 Task: Create new Company, with domain: 'unc.edu' and type: 'Other'. Add new contact for this company, with mail Id: 'Arnav34Watson@unc.edu', First Name: Arnav, Last name:  Watson, Job Title: 'Chief Information Officer', Phone Number: '(408) 555-8907'. Change life cycle stage to  Lead and lead status to  Open. Logged in from softage.5@softage.net
Action: Mouse moved to (80, 48)
Screenshot: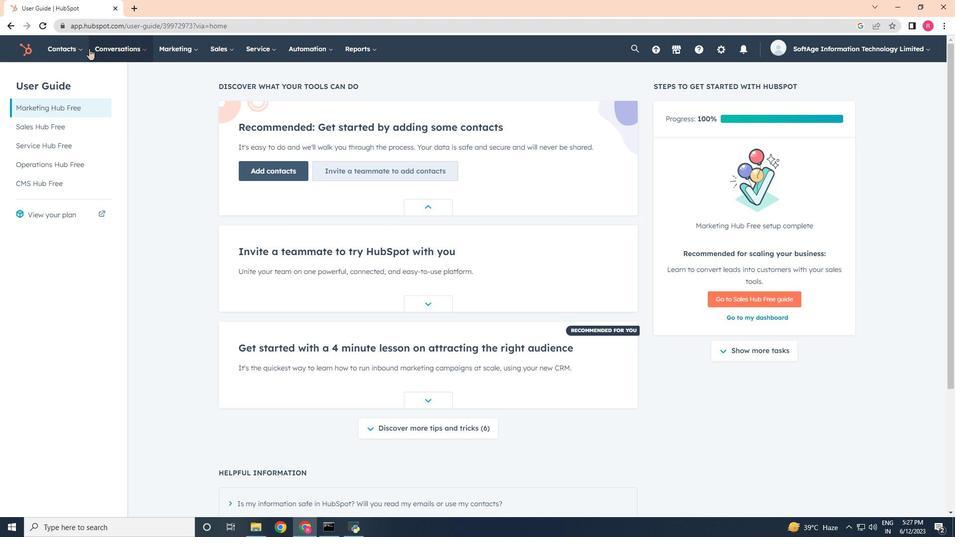 
Action: Mouse pressed left at (80, 48)
Screenshot: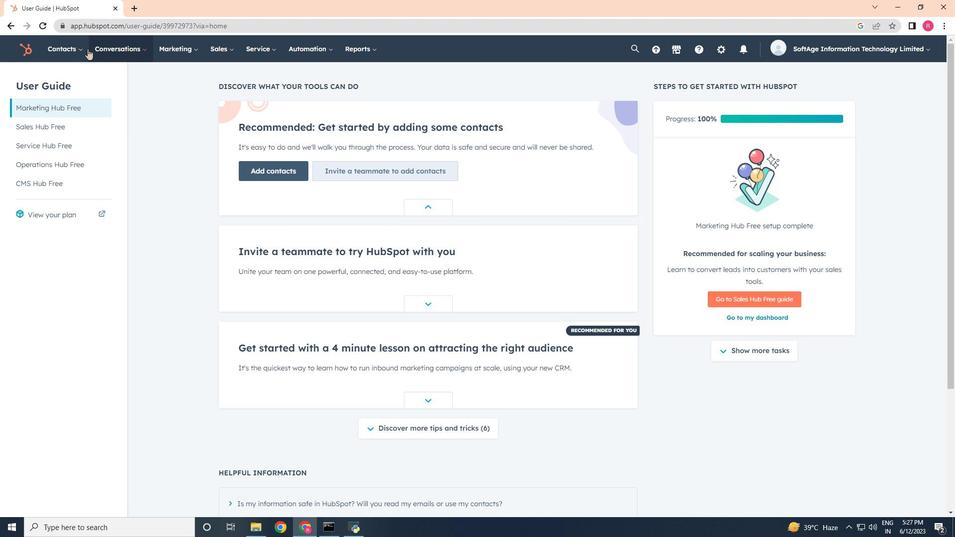
Action: Mouse moved to (76, 97)
Screenshot: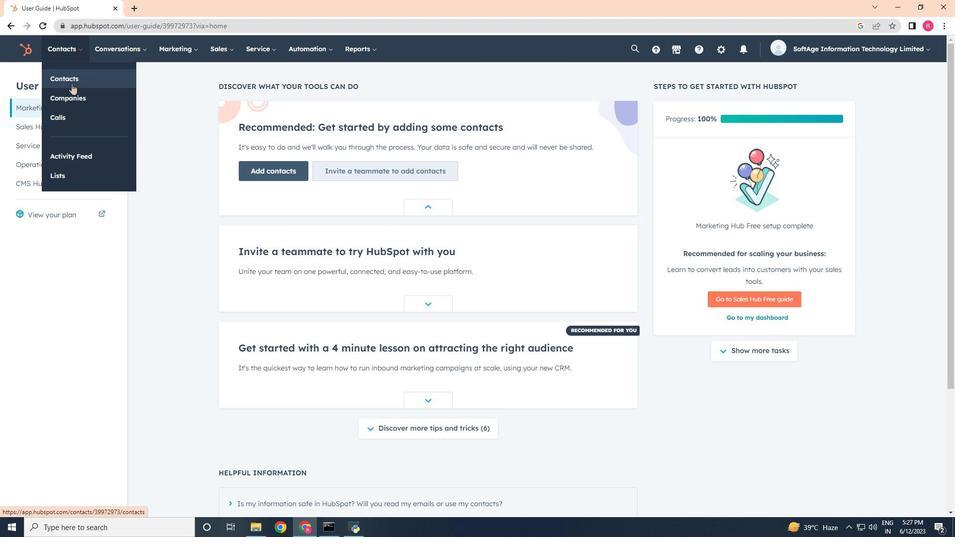 
Action: Mouse pressed left at (76, 97)
Screenshot: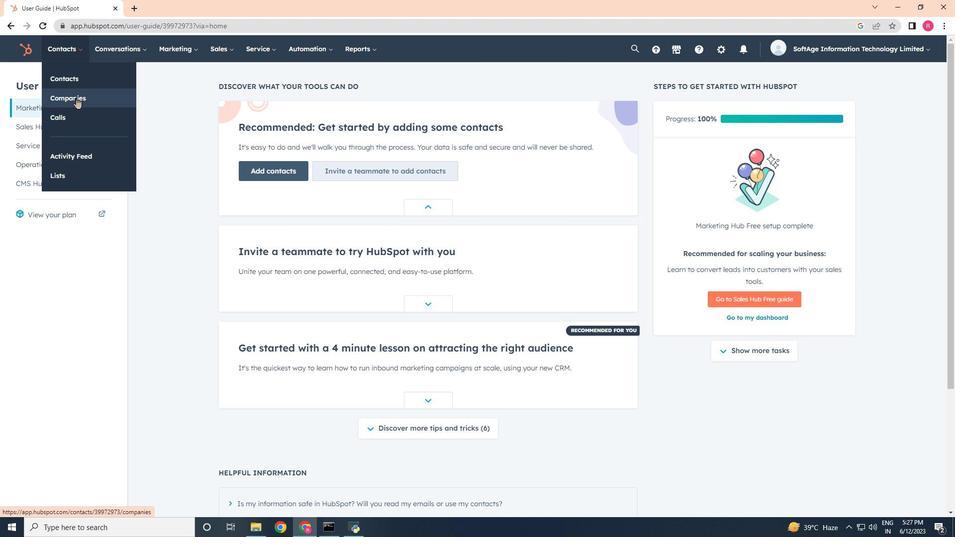 
Action: Mouse moved to (886, 84)
Screenshot: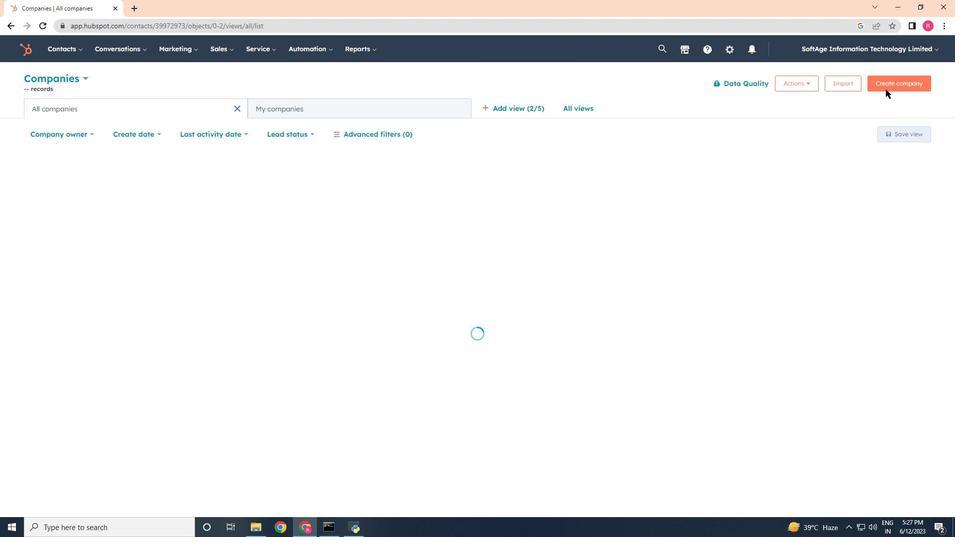 
Action: Mouse pressed left at (886, 84)
Screenshot: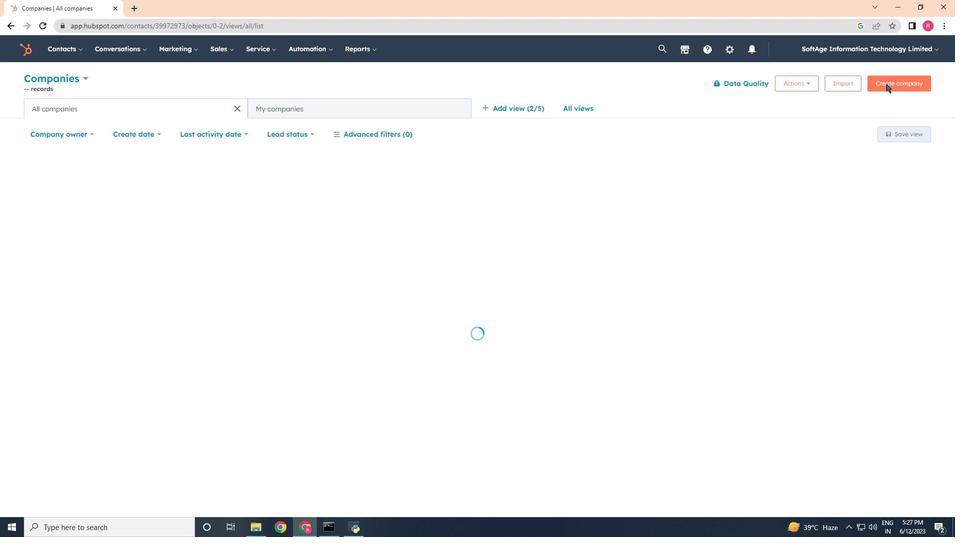 
Action: Mouse moved to (702, 119)
Screenshot: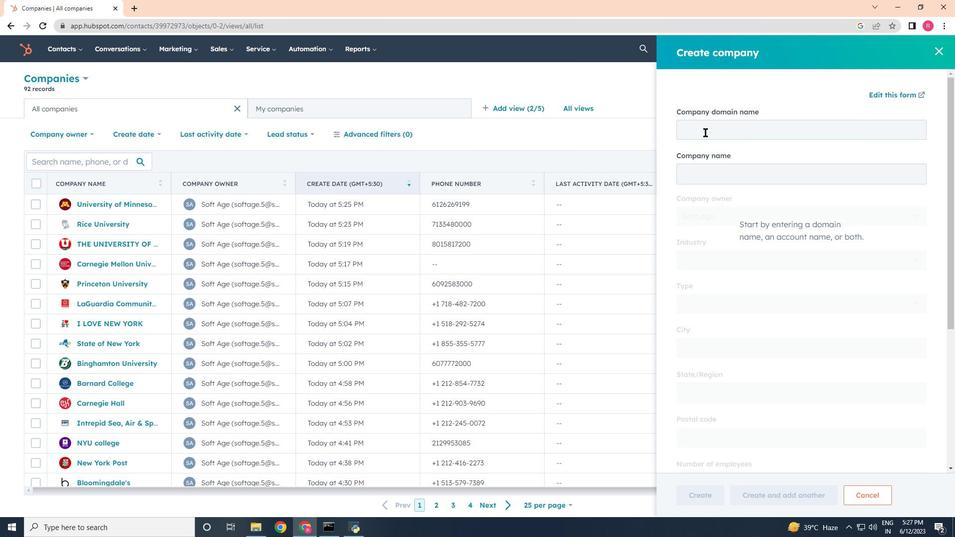 
Action: Mouse pressed left at (702, 119)
Screenshot: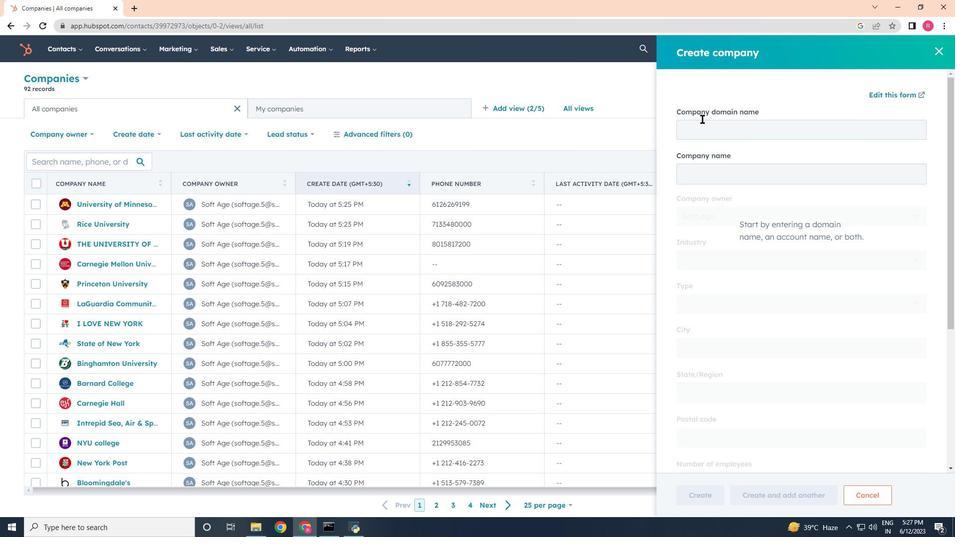 
Action: Mouse moved to (709, 133)
Screenshot: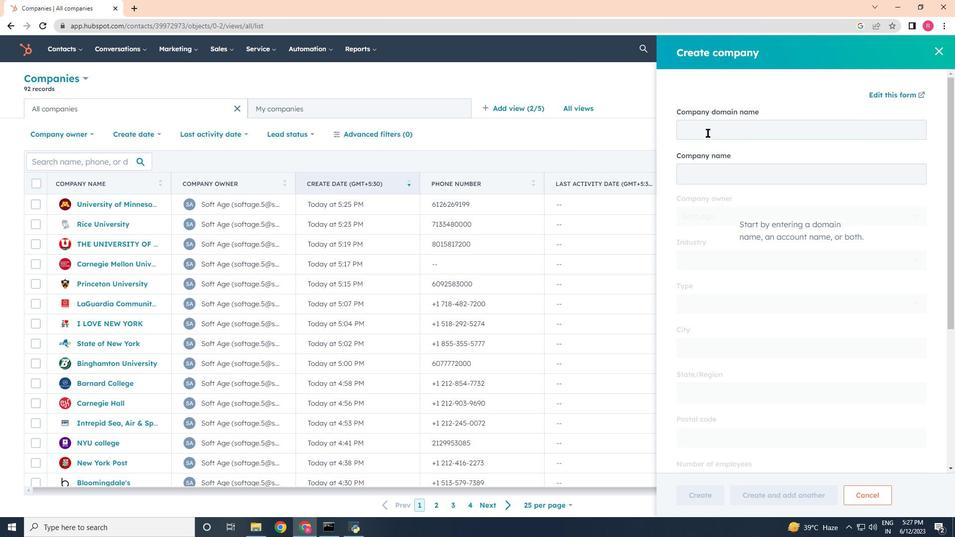 
Action: Mouse pressed left at (709, 133)
Screenshot: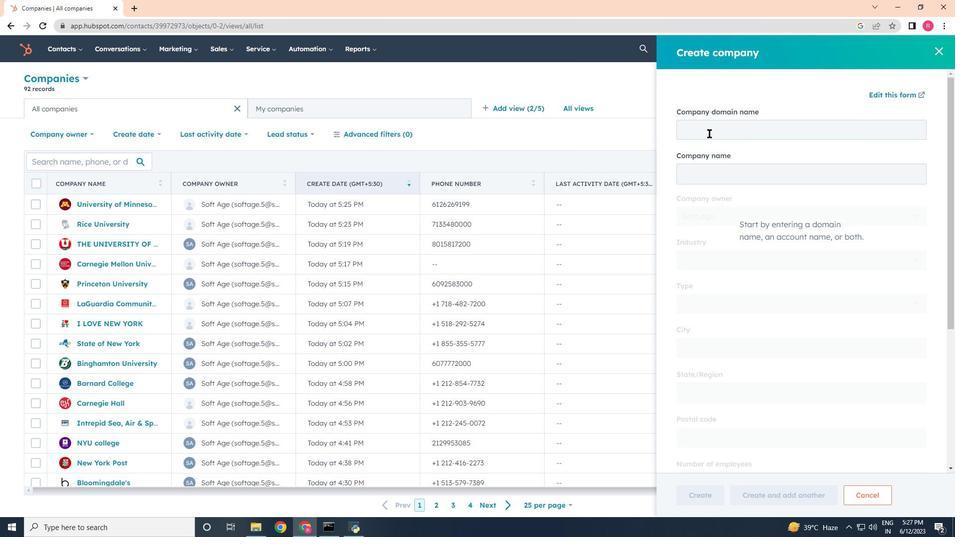 
Action: Key pressed unc.edu<Key.tab>
Screenshot: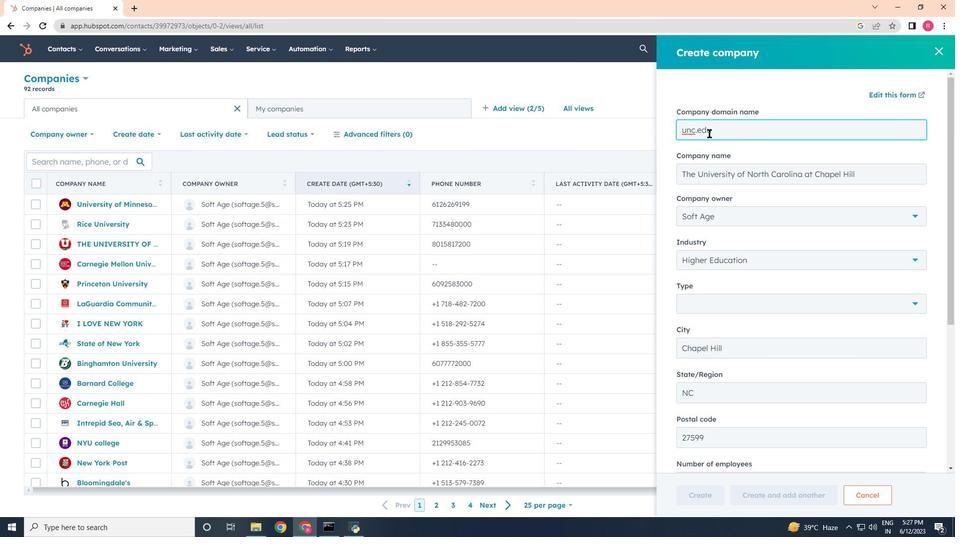 
Action: Mouse moved to (770, 310)
Screenshot: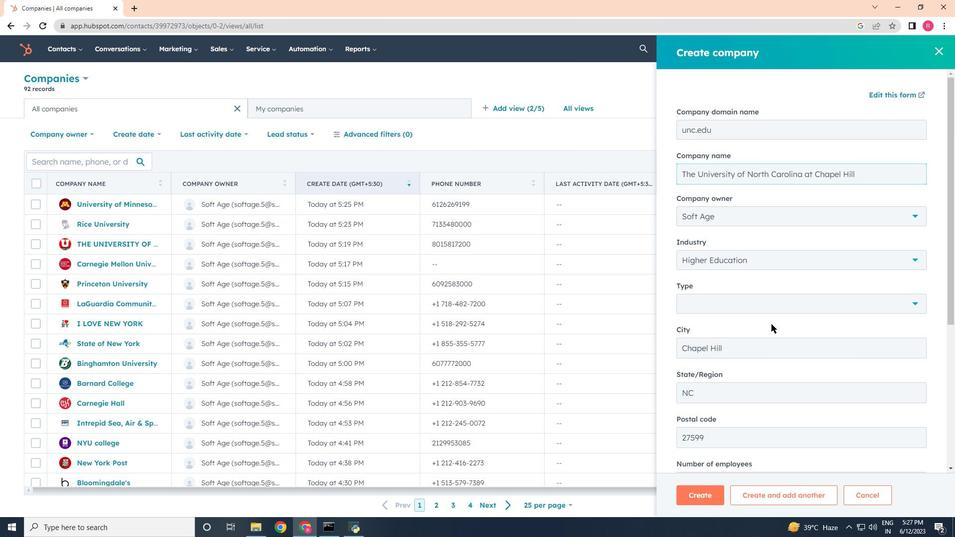 
Action: Mouse pressed left at (770, 310)
Screenshot: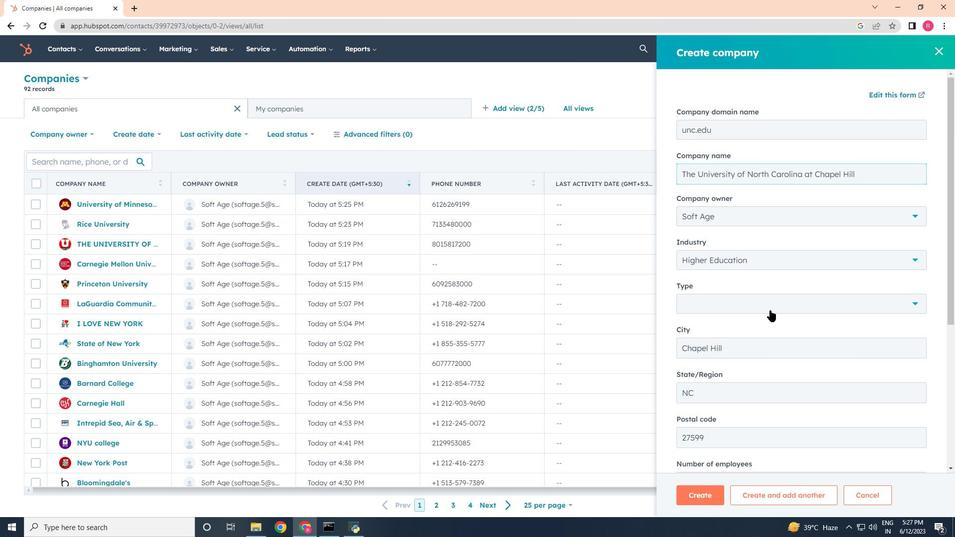 
Action: Mouse moved to (721, 429)
Screenshot: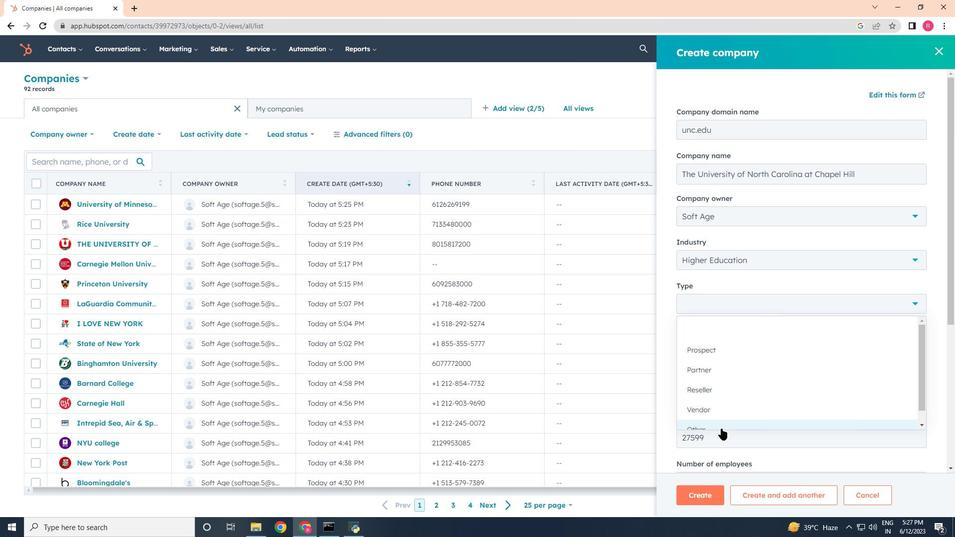 
Action: Mouse pressed left at (721, 429)
Screenshot: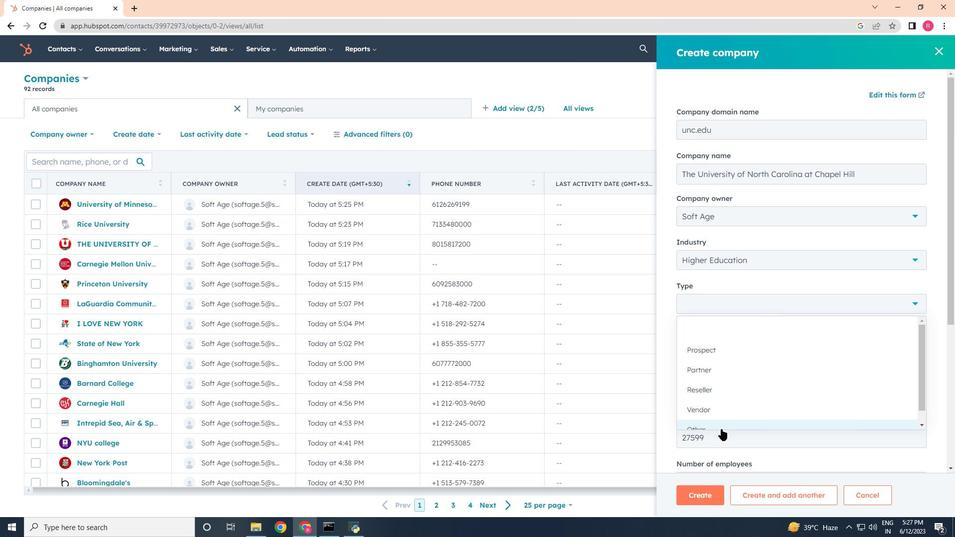 
Action: Mouse moved to (720, 490)
Screenshot: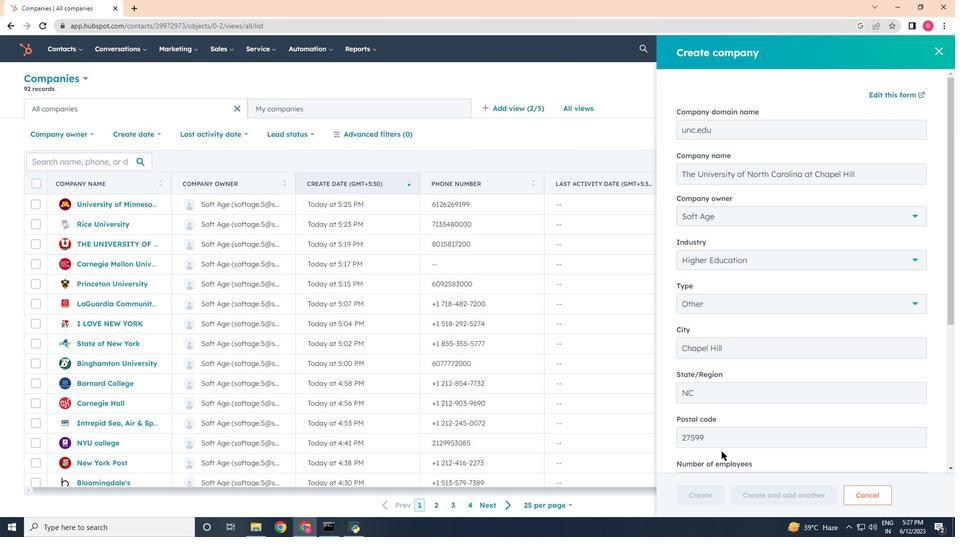 
Action: Mouse scrolled (720, 481) with delta (0, 0)
Screenshot: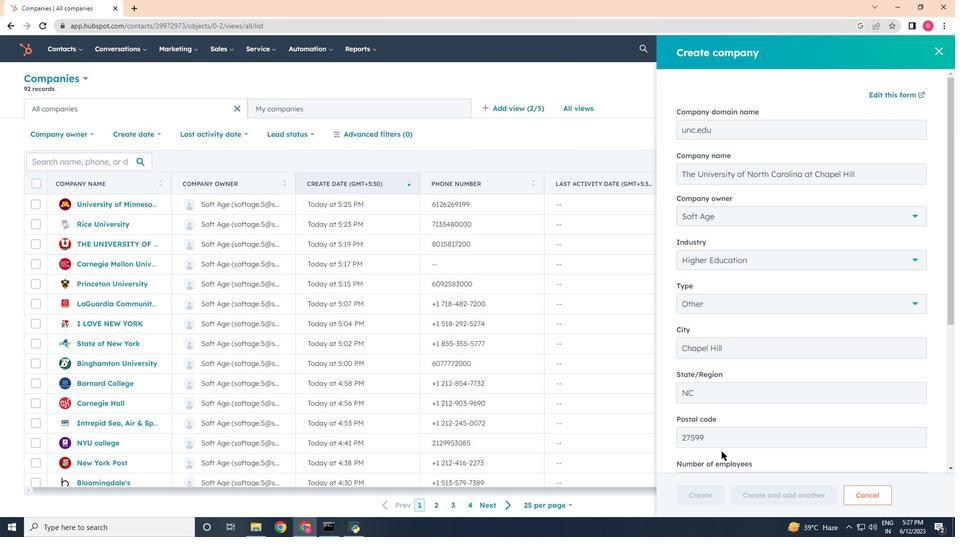
Action: Mouse moved to (720, 495)
Screenshot: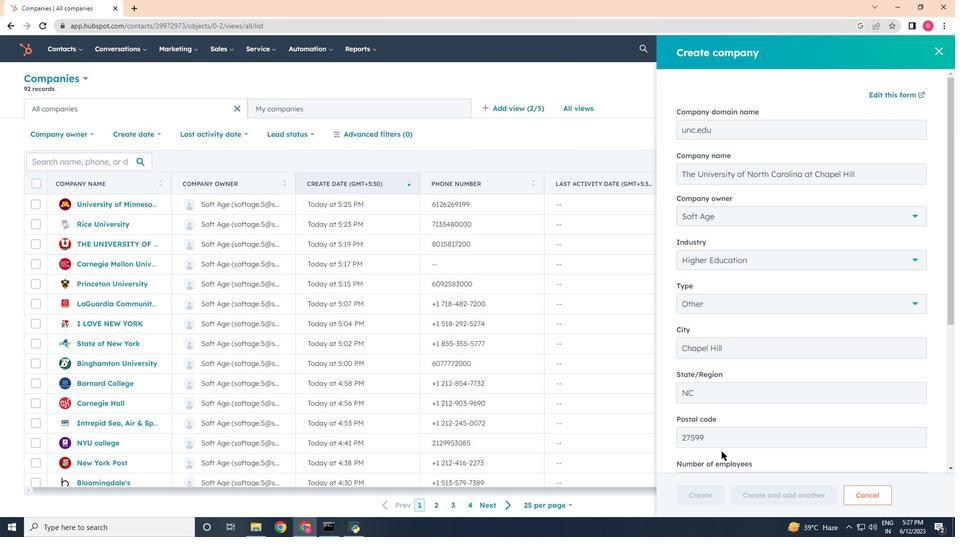 
Action: Mouse scrolled (720, 494) with delta (0, 0)
Screenshot: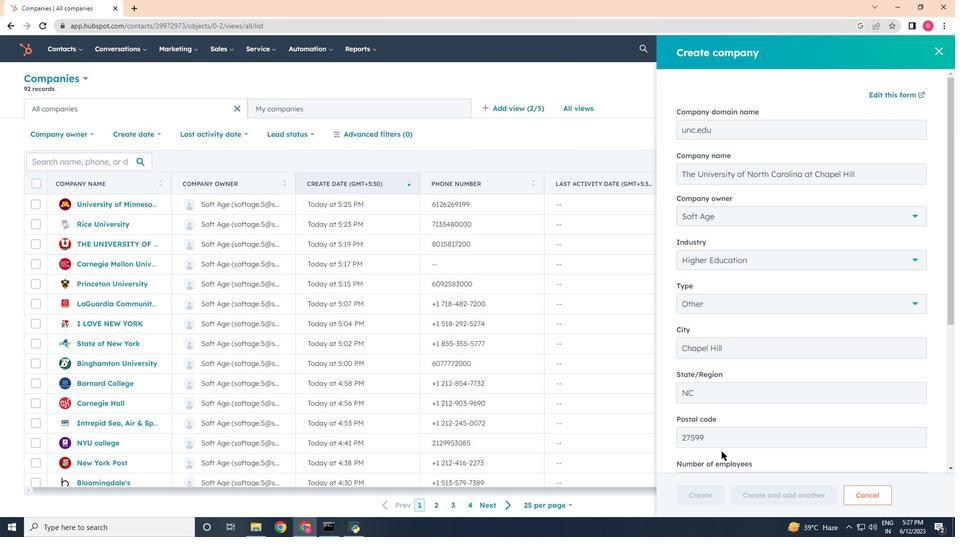 
Action: Mouse scrolled (720, 494) with delta (0, 0)
Screenshot: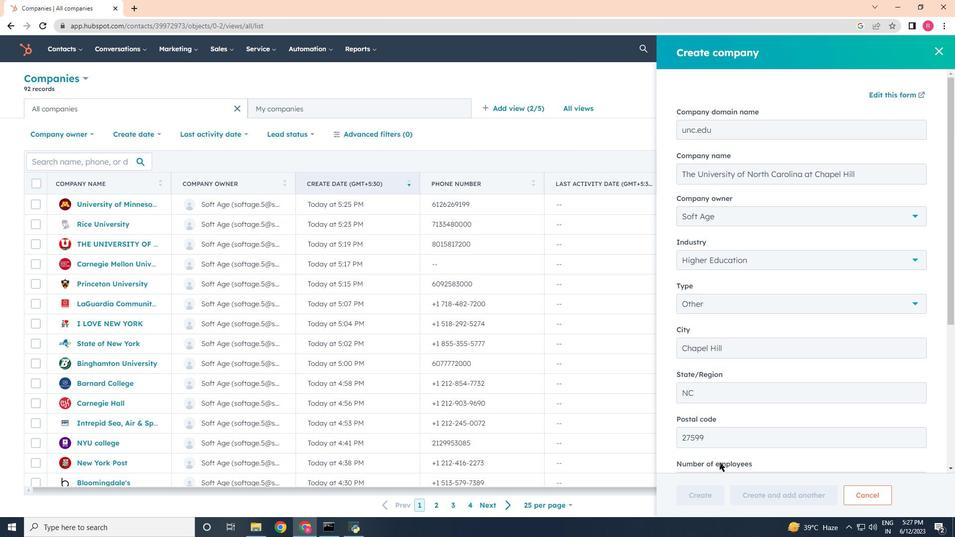 
Action: Mouse moved to (710, 491)
Screenshot: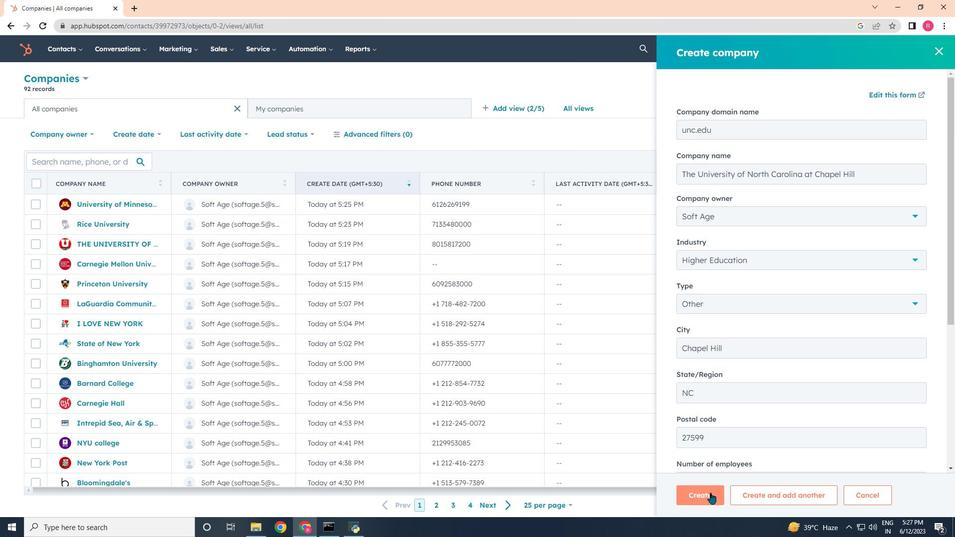 
Action: Mouse pressed left at (710, 491)
Screenshot: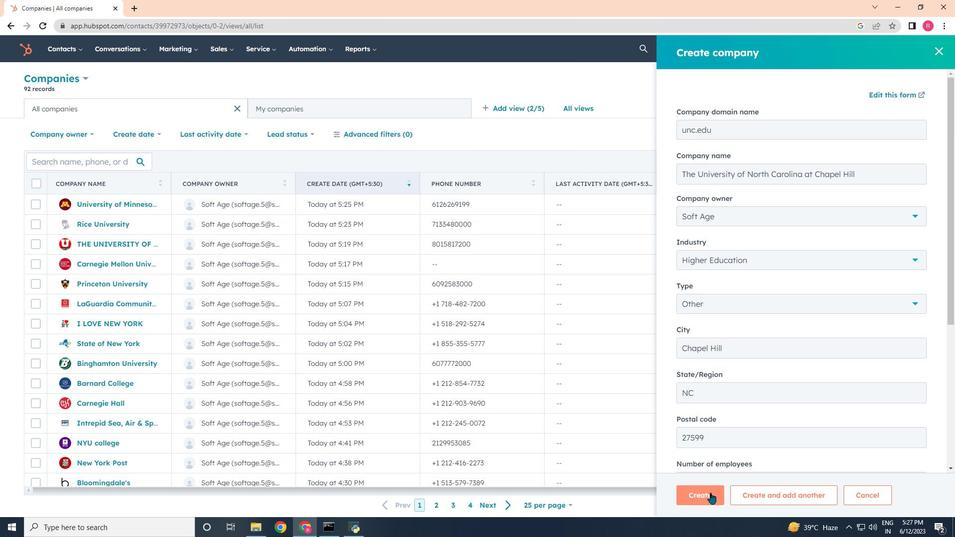 
Action: Mouse moved to (674, 315)
Screenshot: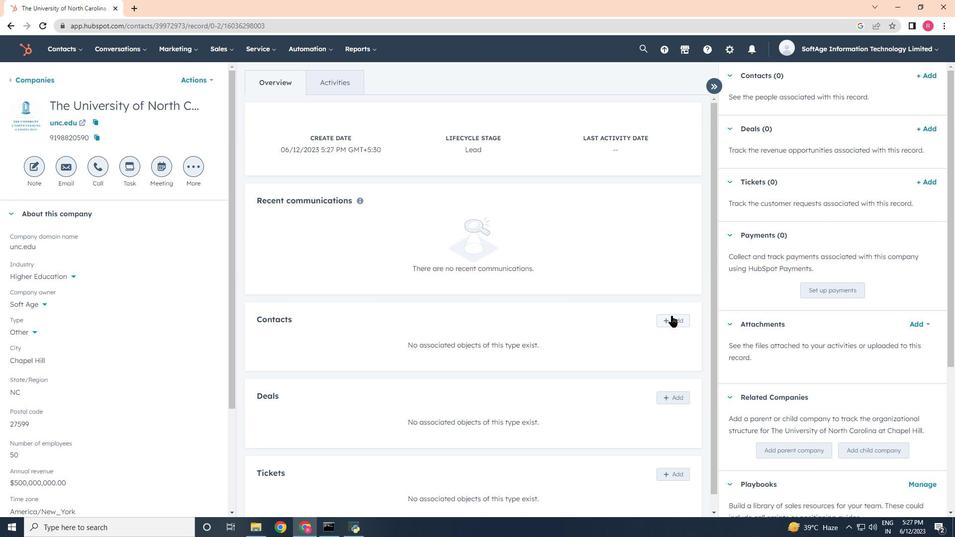 
Action: Mouse pressed left at (674, 315)
Screenshot: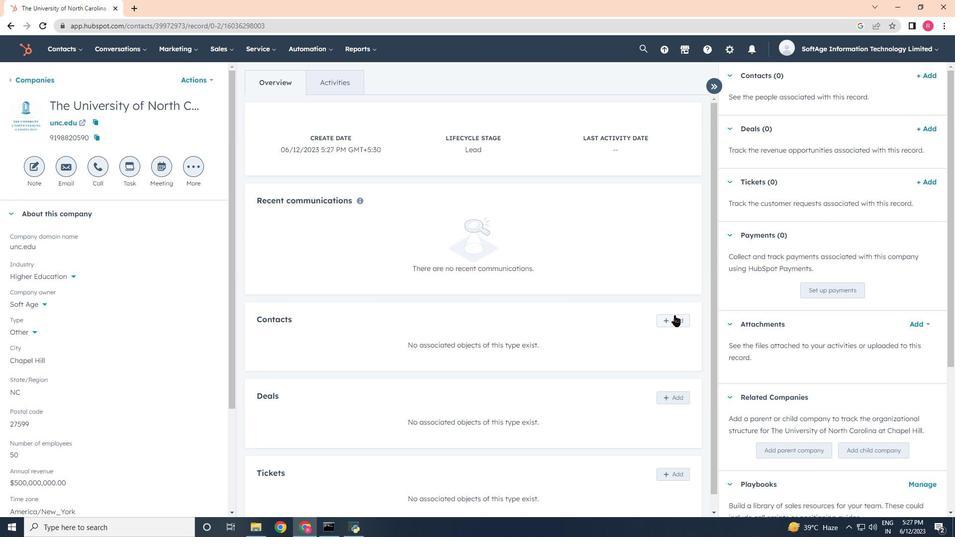 
Action: Mouse moved to (722, 105)
Screenshot: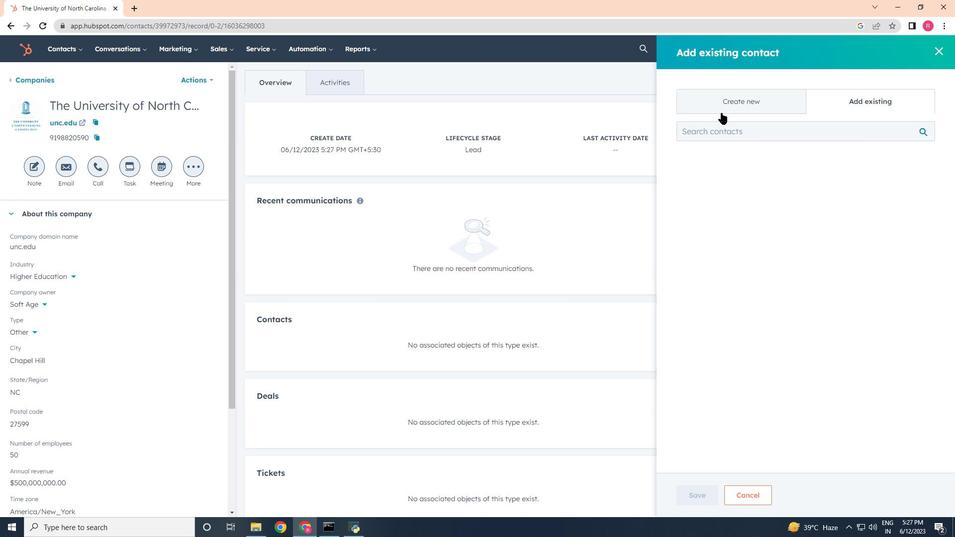 
Action: Mouse pressed left at (722, 105)
Screenshot: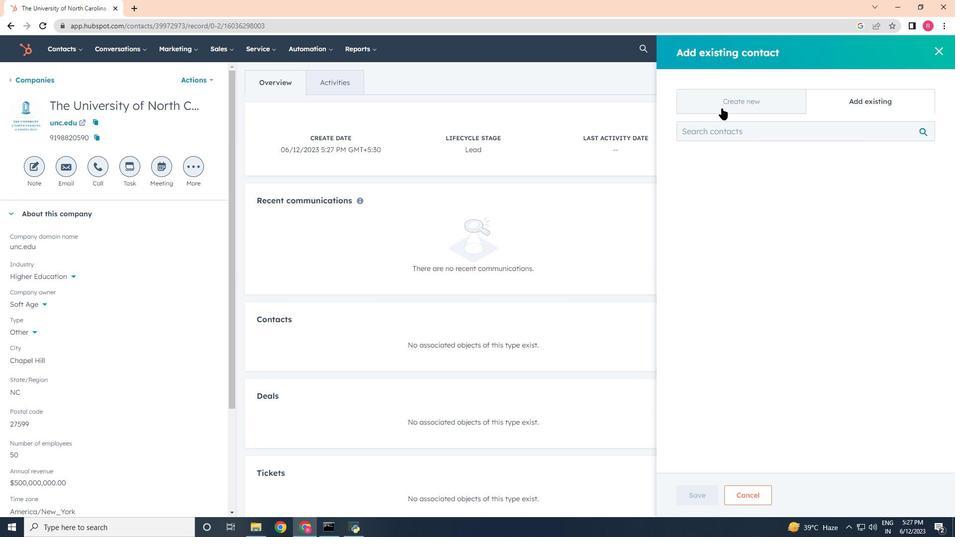 
Action: Mouse moved to (715, 164)
Screenshot: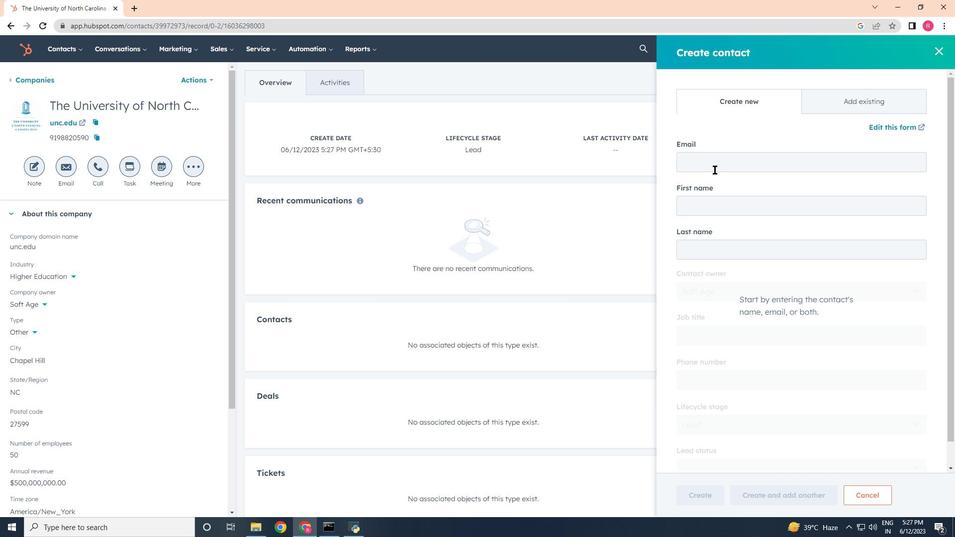 
Action: Mouse pressed left at (715, 164)
Screenshot: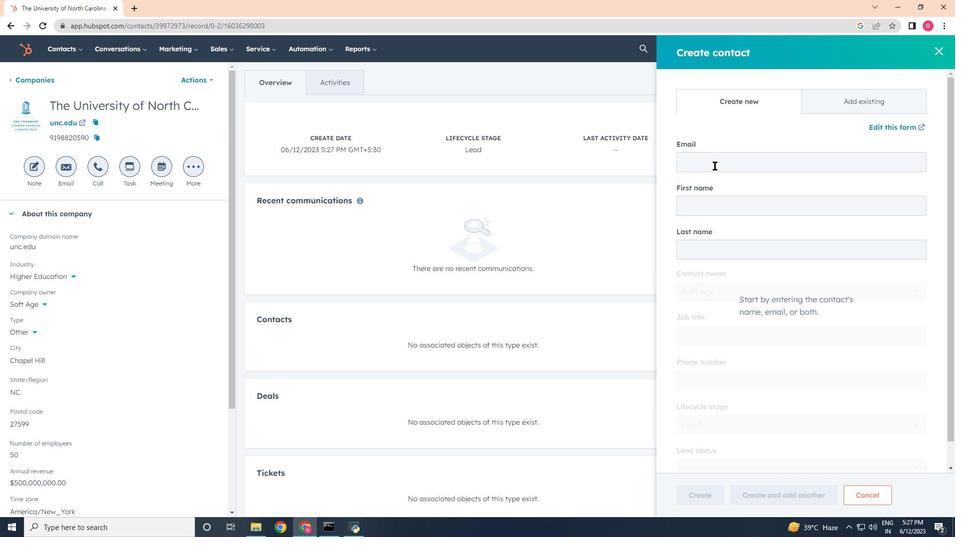 
Action: Key pressed <Key.shift>Arnav34<Key.shift>Watson<Key.shift>@unc.edu
Screenshot: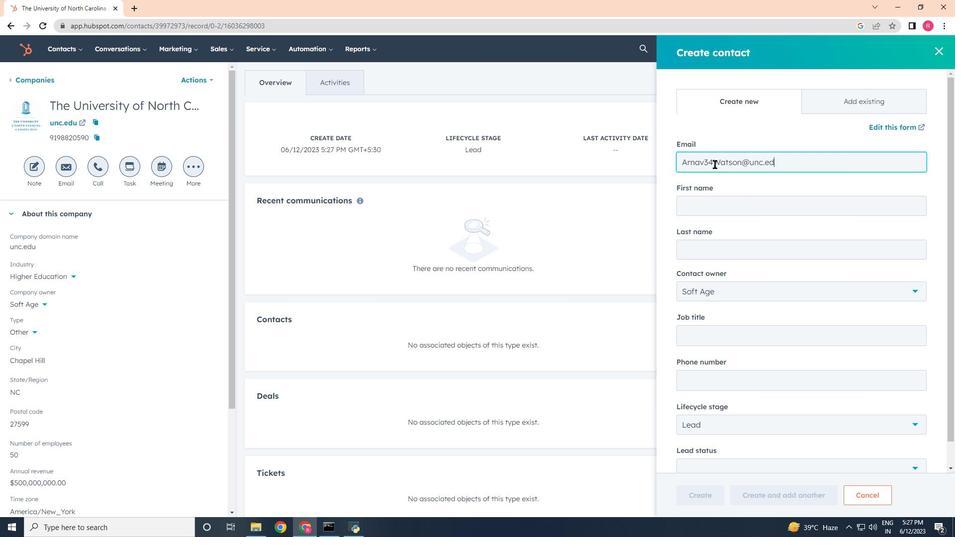 
Action: Mouse moved to (724, 206)
Screenshot: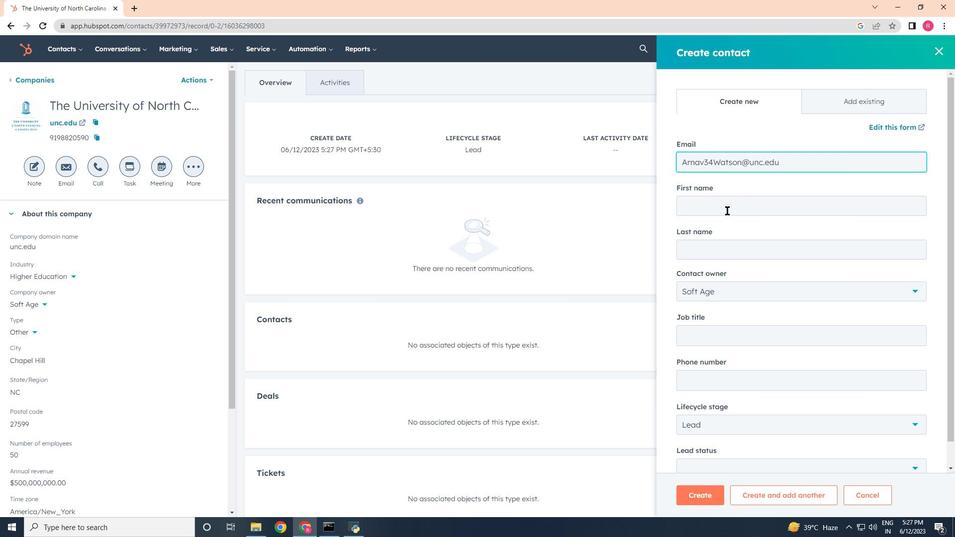 
Action: Mouse pressed left at (724, 206)
Screenshot: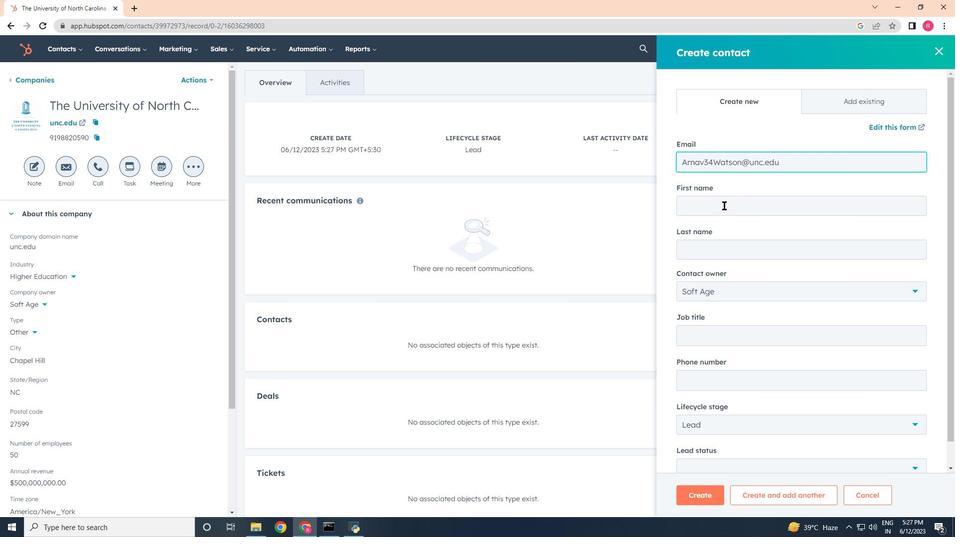 
Action: Key pressed <Key.shift><Key.shift><Key.shift><Key.shift>Arnav<Key.tab><Key.shift><Key.shift><Key.shift>Watson
Screenshot: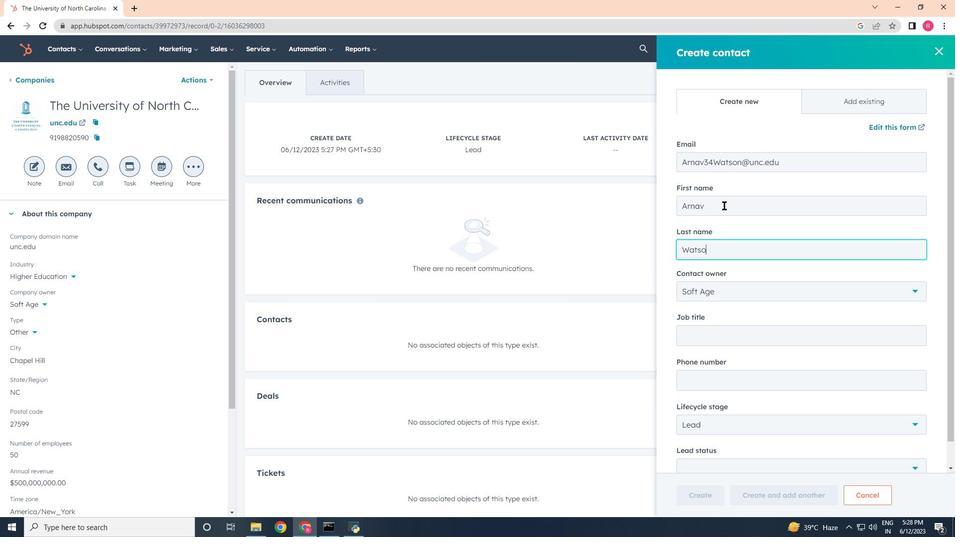 
Action: Mouse moved to (734, 340)
Screenshot: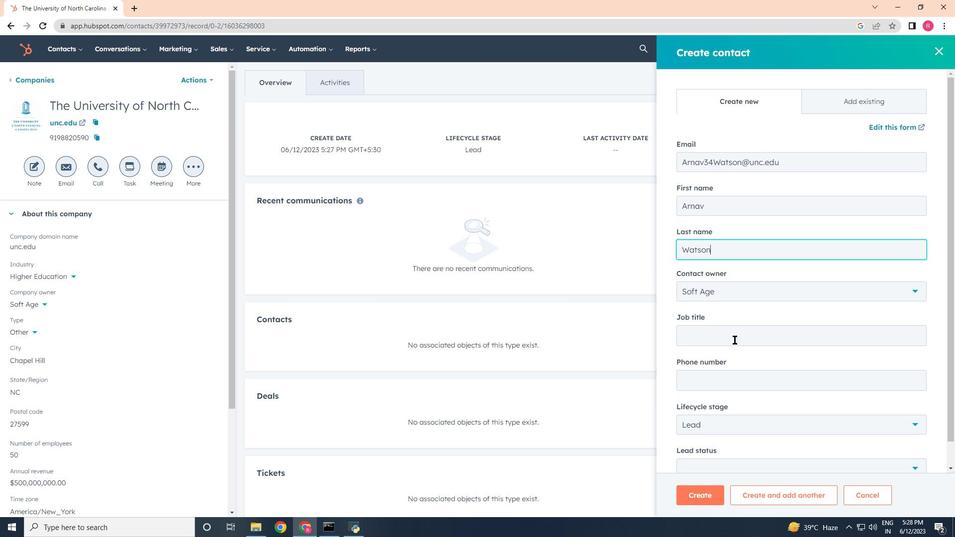 
Action: Mouse pressed left at (734, 340)
Screenshot: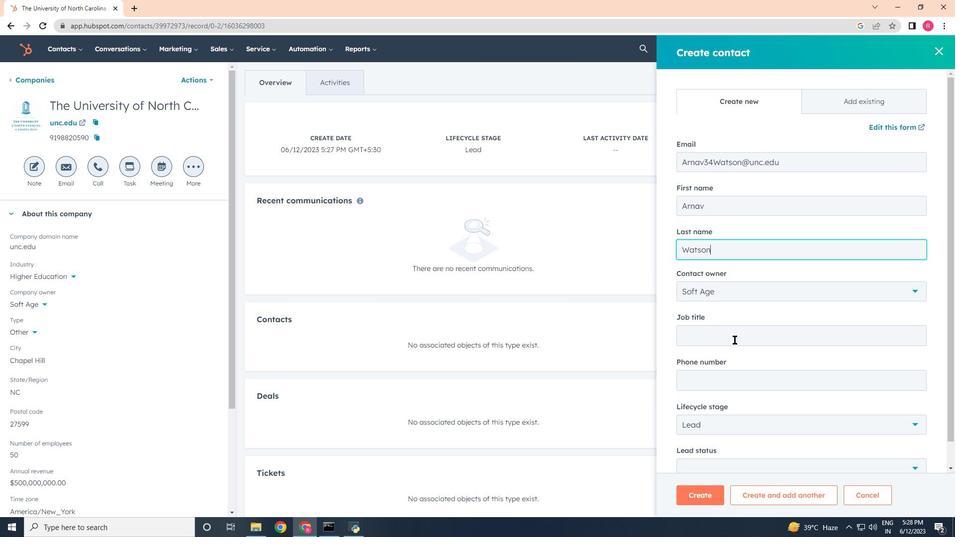 
Action: Key pressed <Key.shift>Chif<Key.backspace>ef<Key.space><Key.shift>Information<Key.space><Key.shift>Officer
Screenshot: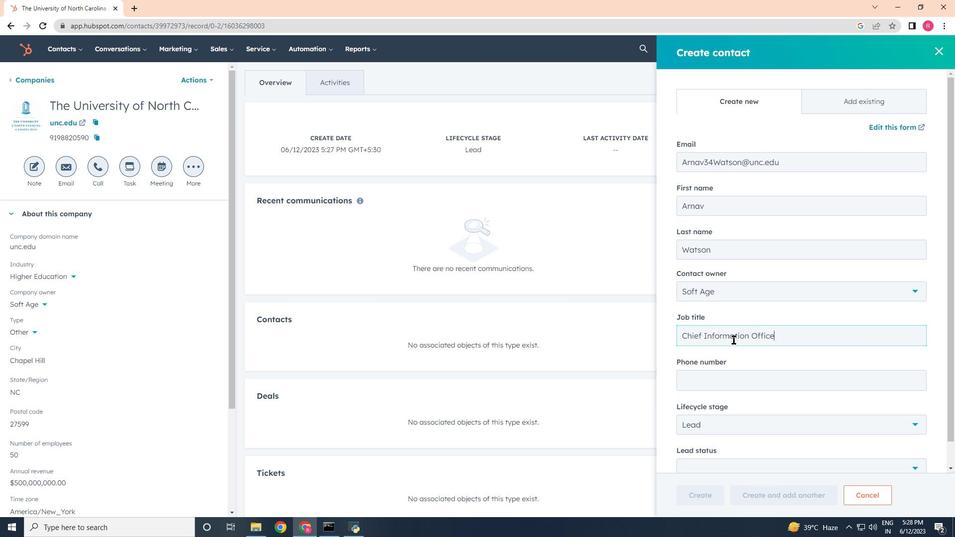 
Action: Mouse moved to (734, 382)
Screenshot: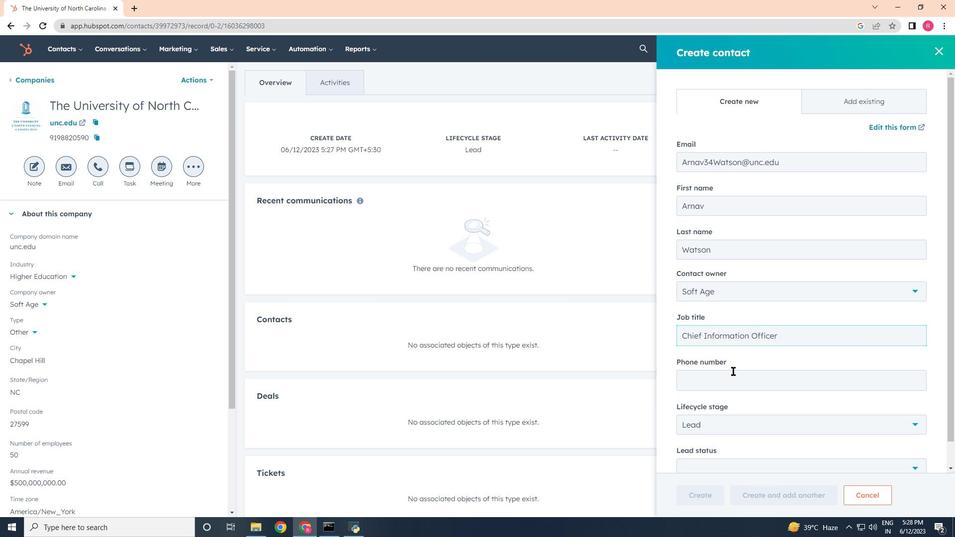 
Action: Mouse pressed left at (734, 382)
Screenshot: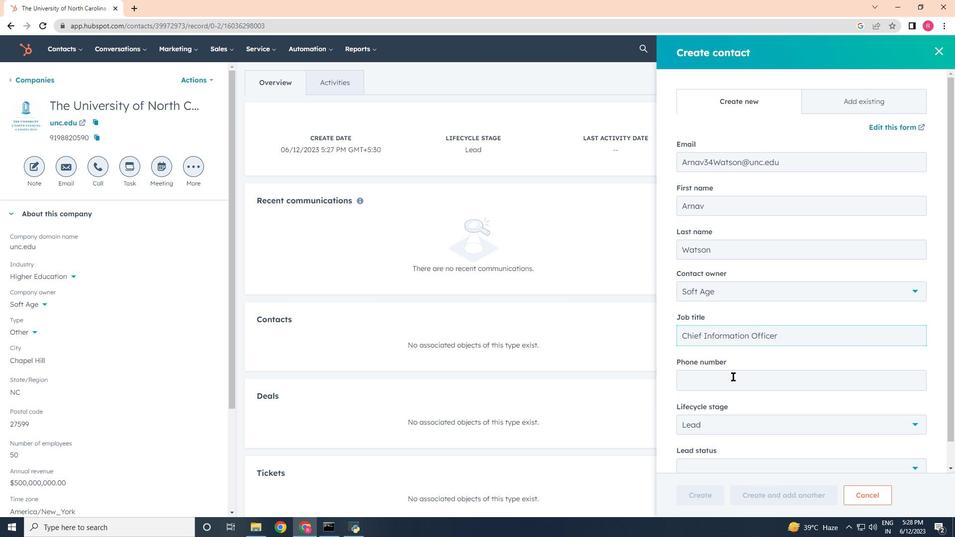 
Action: Key pressed 4085558907
Screenshot: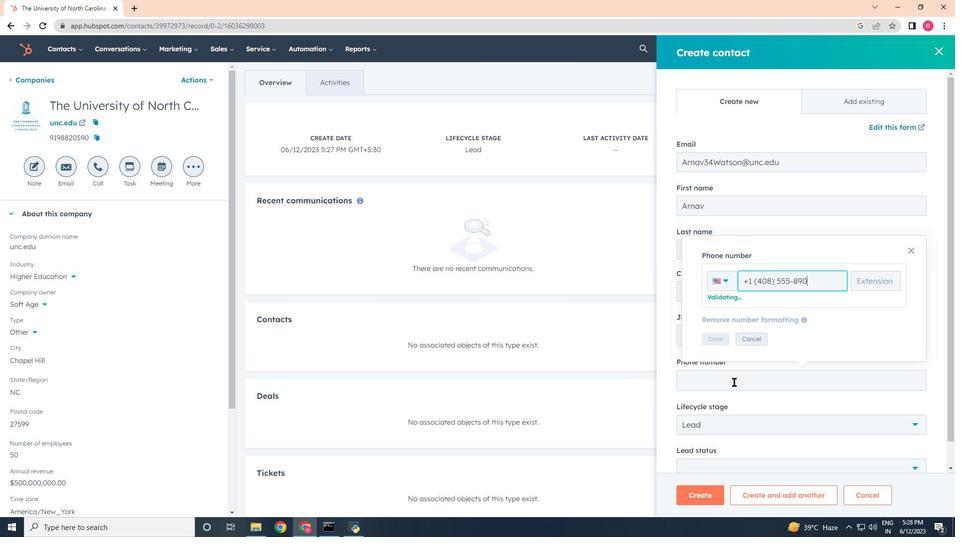 
Action: Mouse moved to (716, 338)
Screenshot: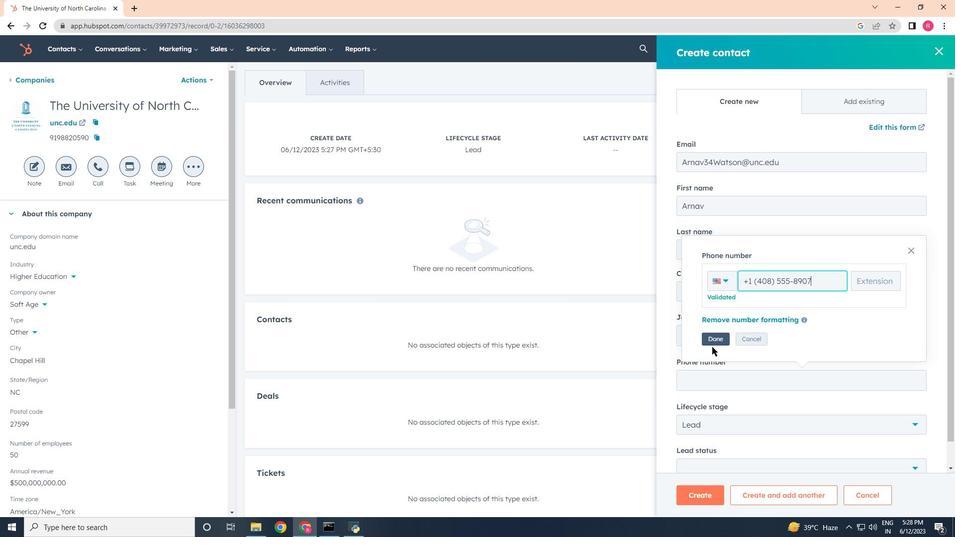 
Action: Mouse pressed left at (716, 338)
Screenshot: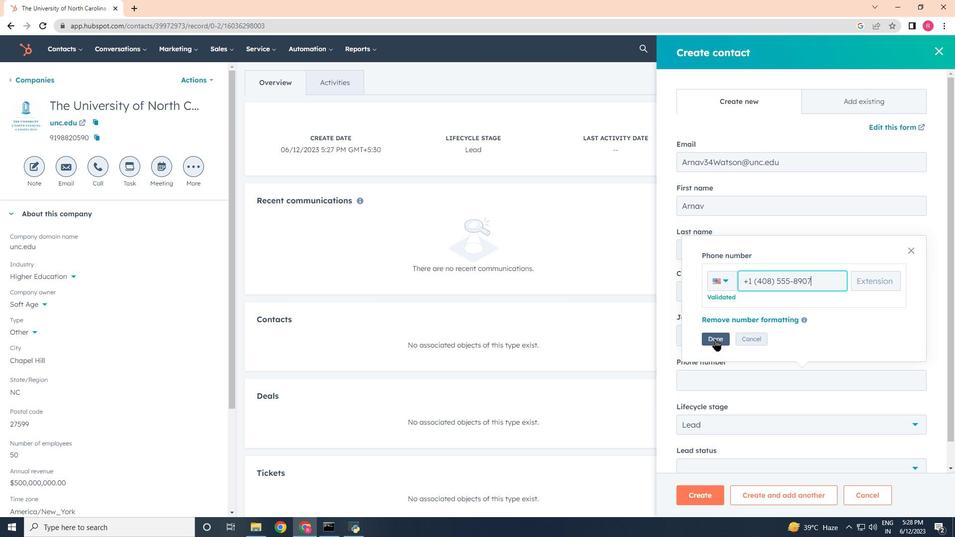 
Action: Mouse moved to (737, 413)
Screenshot: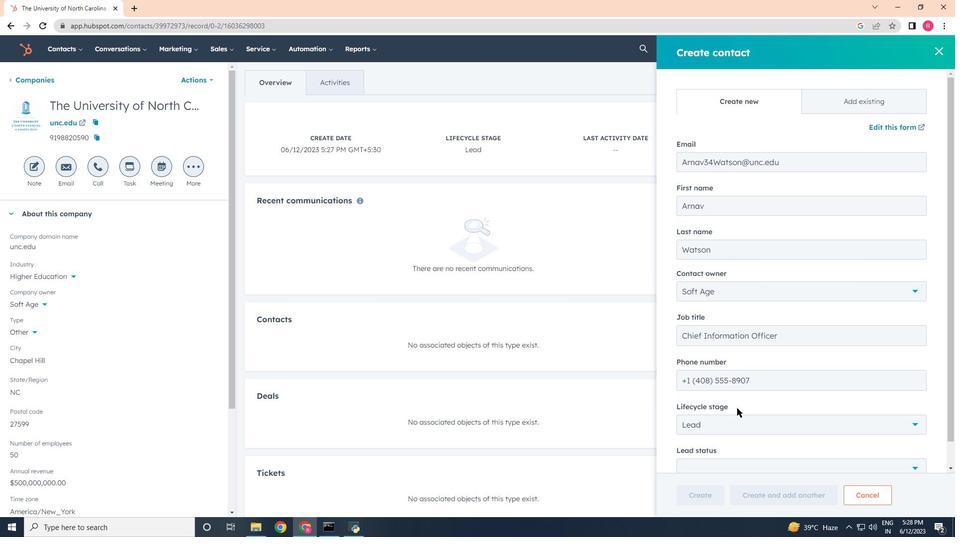 
Action: Mouse scrolled (737, 413) with delta (0, 0)
Screenshot: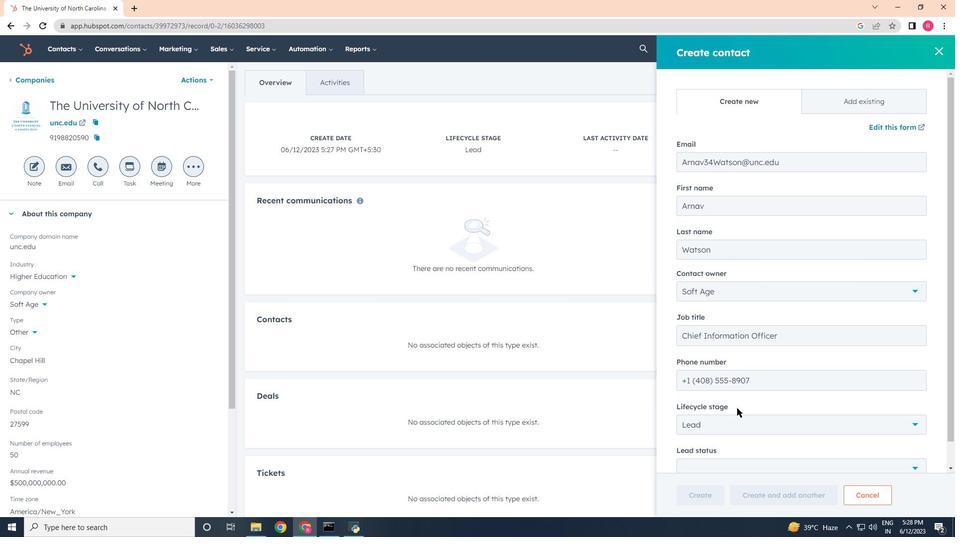 
Action: Mouse moved to (736, 415)
Screenshot: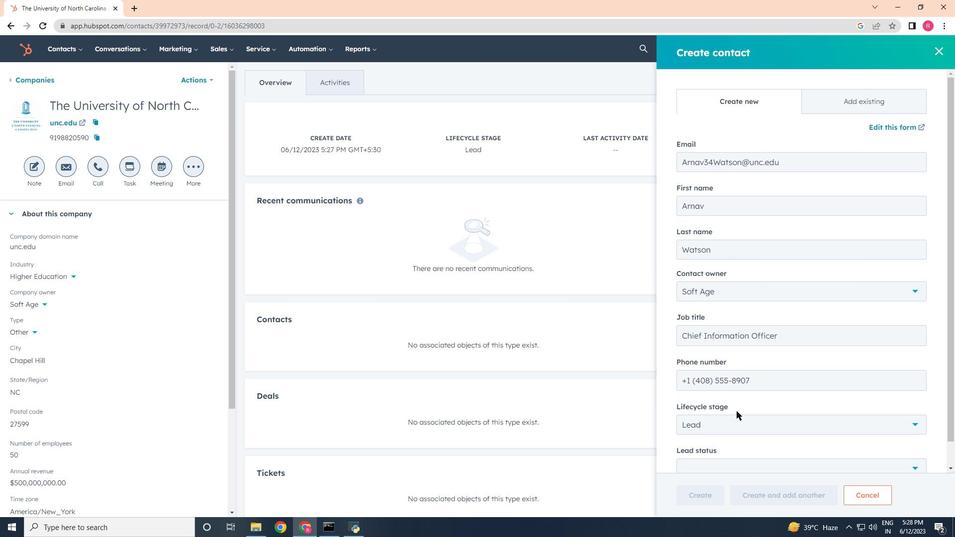 
Action: Mouse scrolled (736, 414) with delta (0, 0)
Screenshot: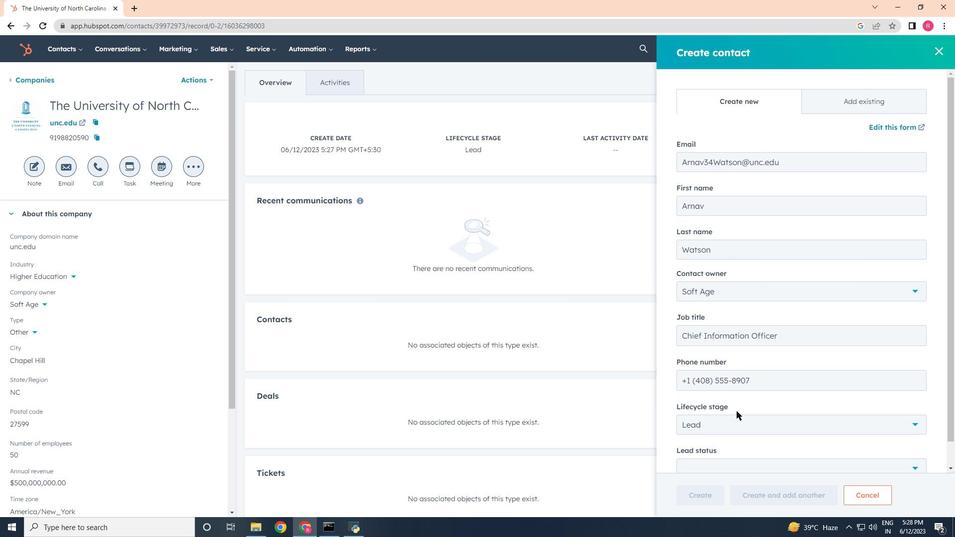 
Action: Mouse scrolled (736, 414) with delta (0, 0)
Screenshot: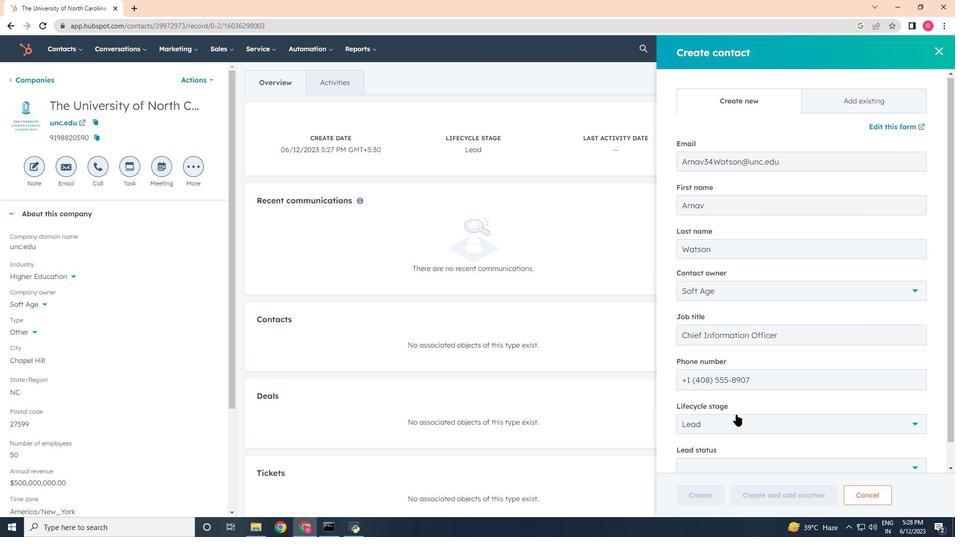 
Action: Mouse moved to (736, 405)
Screenshot: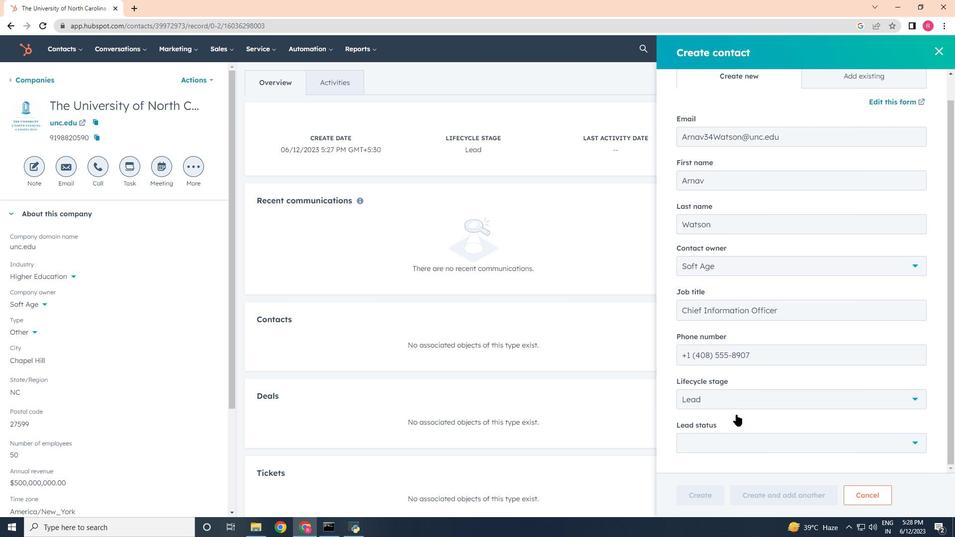 
Action: Mouse pressed left at (736, 405)
Screenshot: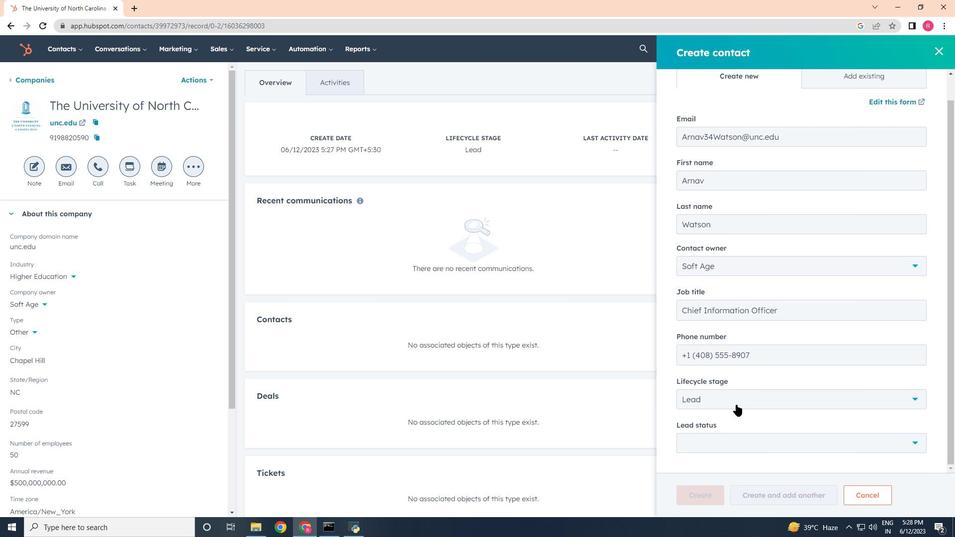 
Action: Mouse moved to (703, 311)
Screenshot: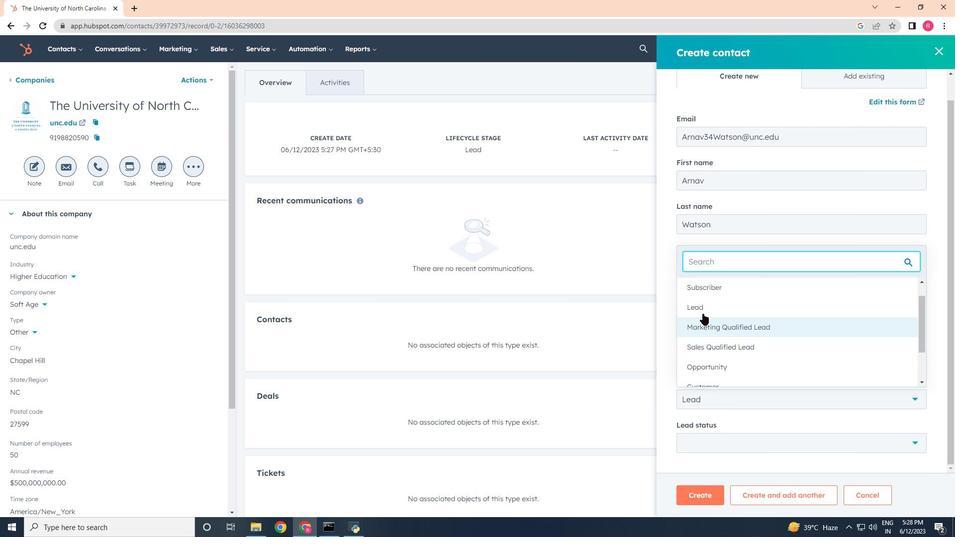 
Action: Mouse pressed left at (703, 311)
Screenshot: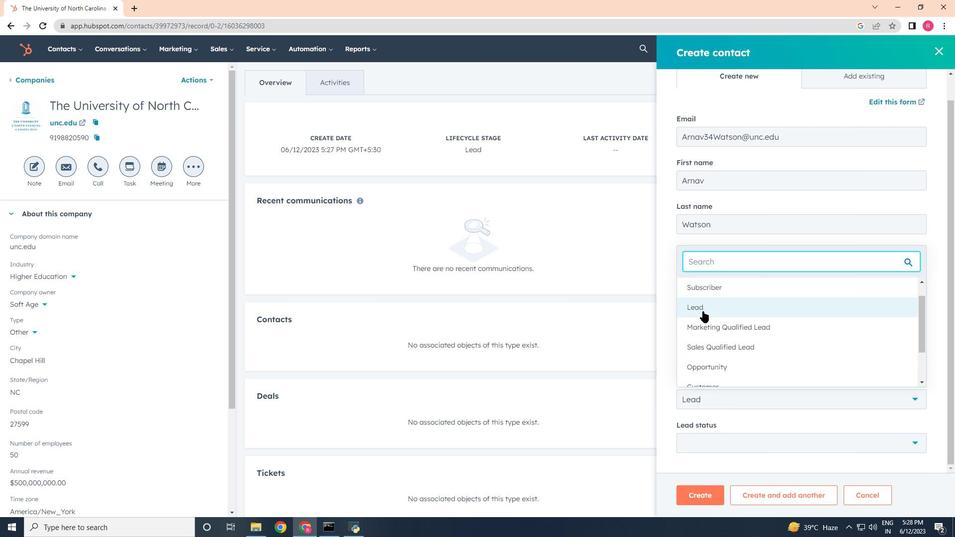 
Action: Mouse moved to (739, 447)
Screenshot: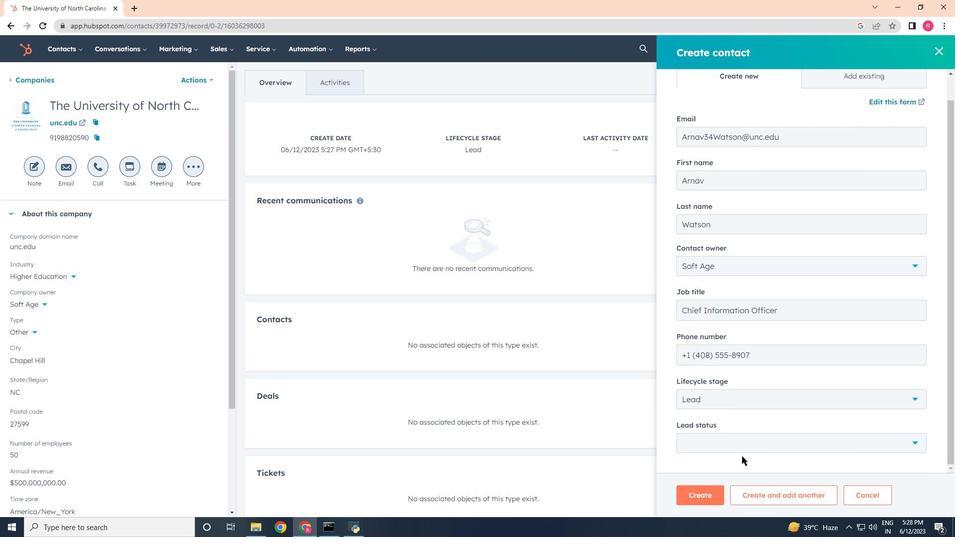 
Action: Mouse pressed left at (739, 447)
Screenshot: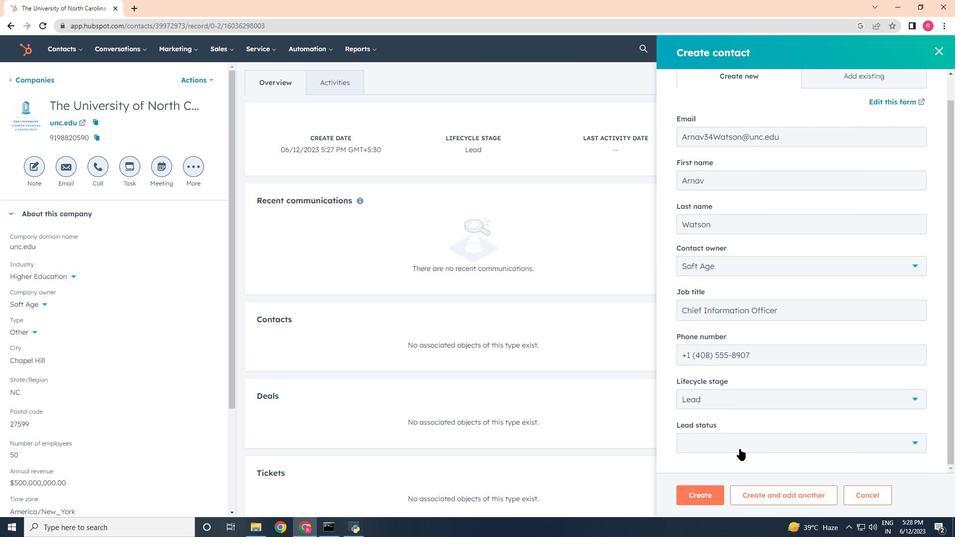 
Action: Mouse moved to (697, 365)
Screenshot: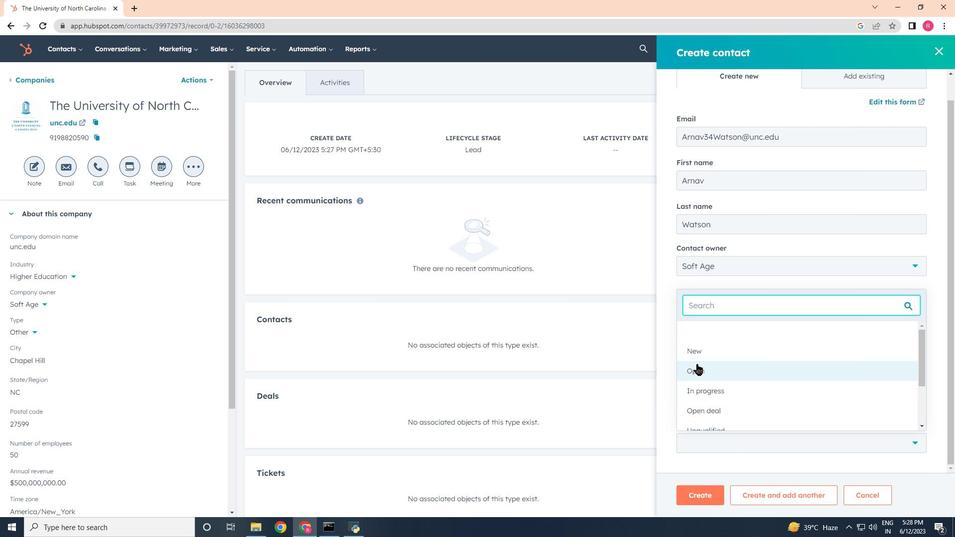 
Action: Mouse pressed left at (697, 365)
Screenshot: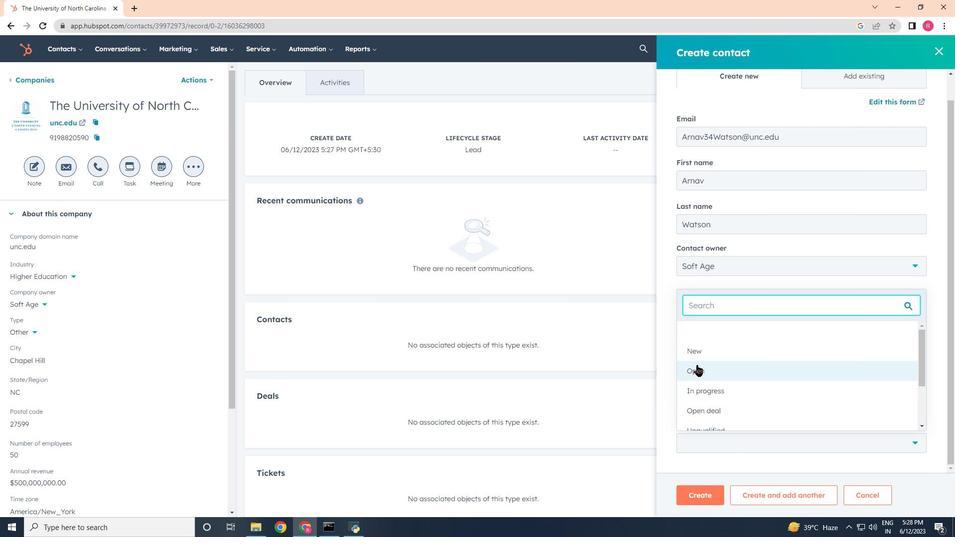
Action: Mouse moved to (711, 494)
Screenshot: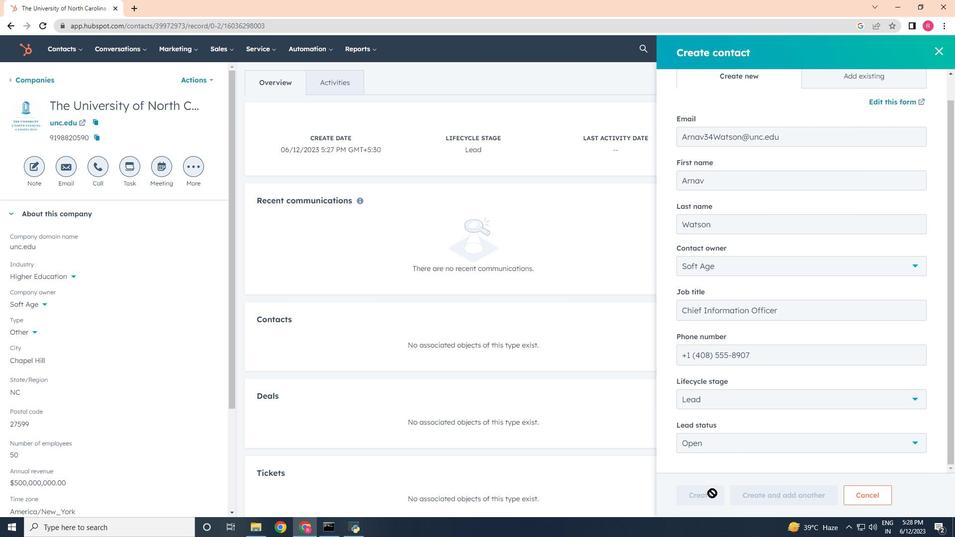 
Action: Mouse pressed left at (711, 494)
Screenshot: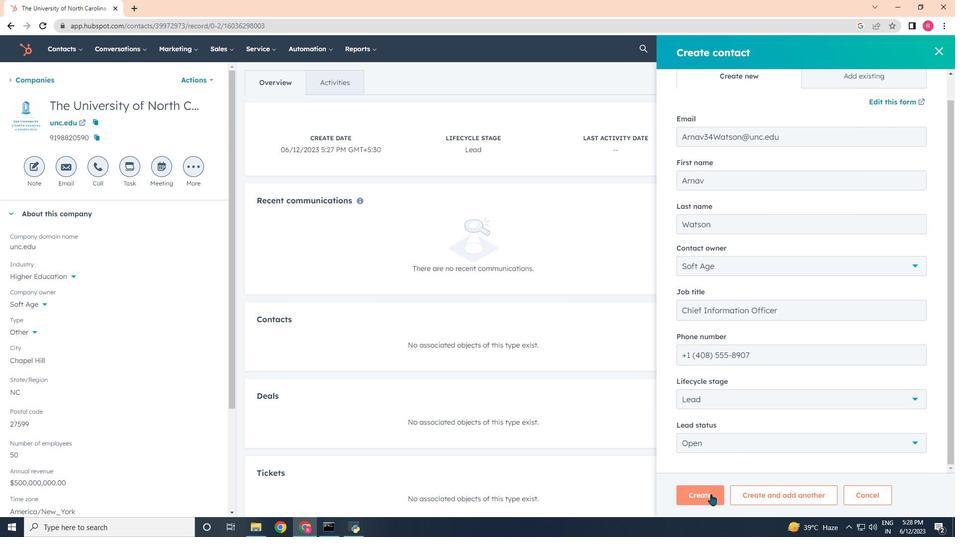
